 Task: Add an event with the title Second Lunch Break: Fitness Class, date '2023/12/14', time 9:15 AM to 11:15 AMand add a description: Welcome to the Presentation Practice session, where you can hone your public speaking skills and receive constructive feedback to enhance your presentation abilities. This interactive session is designed to provide a supportive environment for participants to practice and refine their presentation techniques, whether it's for professional or academic purposes., put the event into Red category . Add location for the event as: The Ritz-Carlton, New York City, USA, logged in from the account softage.7@softage.netand send the event invitation to softage.10@softage.net and softage.5@softage.net. Set a reminder for the event 71 week before
Action: Mouse moved to (92, 106)
Screenshot: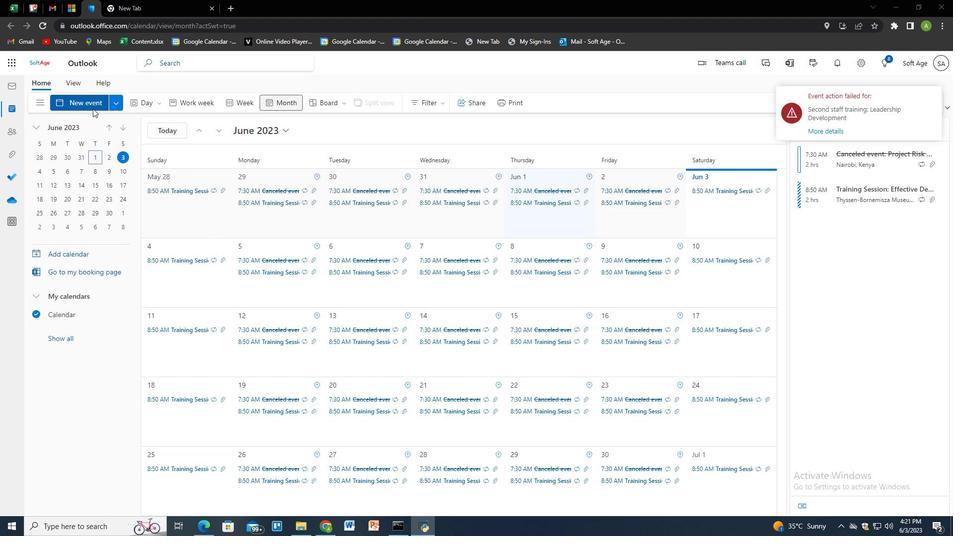 
Action: Mouse pressed left at (92, 106)
Screenshot: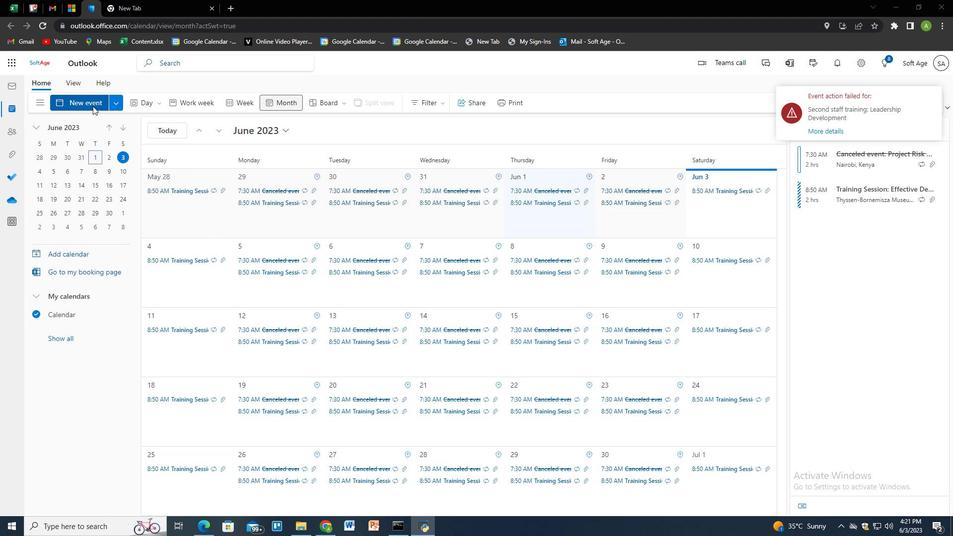 
Action: Mouse moved to (335, 162)
Screenshot: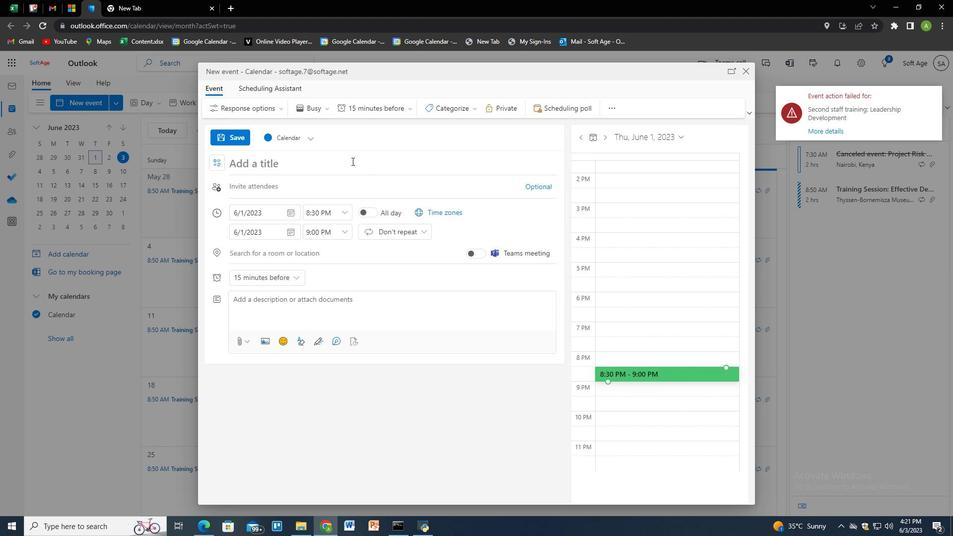 
Action: Mouse pressed left at (335, 162)
Screenshot: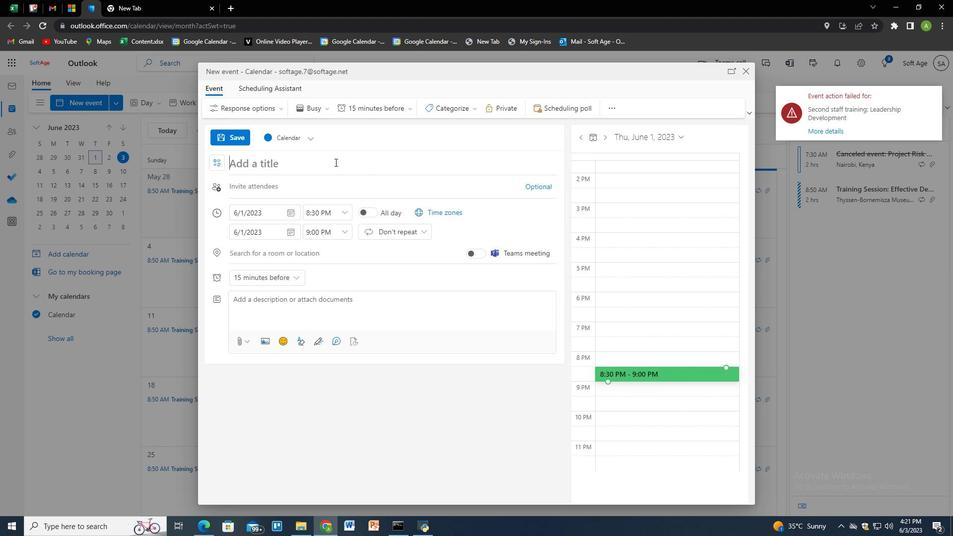 
Action: Key pressed <Key.shift>Sex<Key.backspace>cond<Key.space><Key.shift>Lunch<Key.space><Key.shift>Break<Key.shift>:<Key.space><Key.shift>Fitness<Key.space><Key.shift>Class<Key.tab><Key.tab><Key.tab>
Screenshot: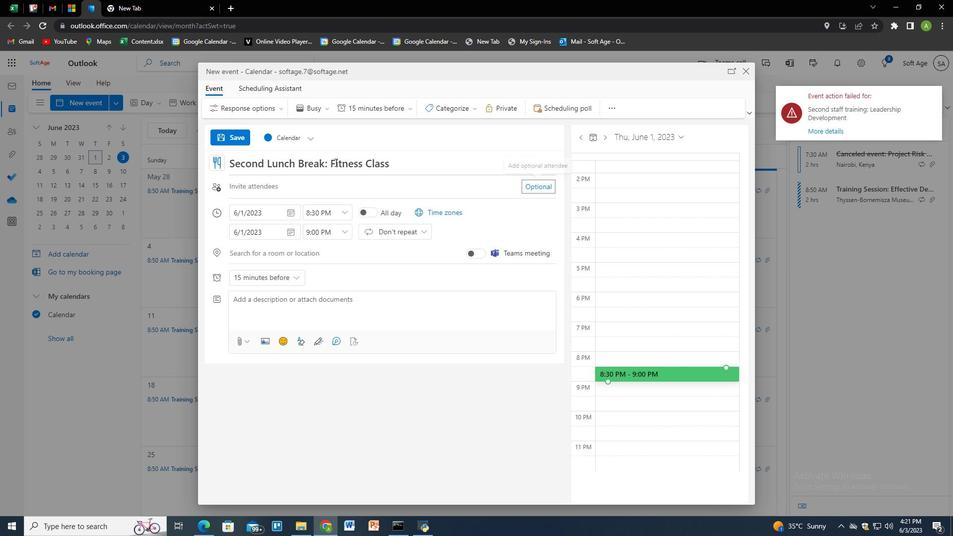 
Action: Mouse moved to (290, 215)
Screenshot: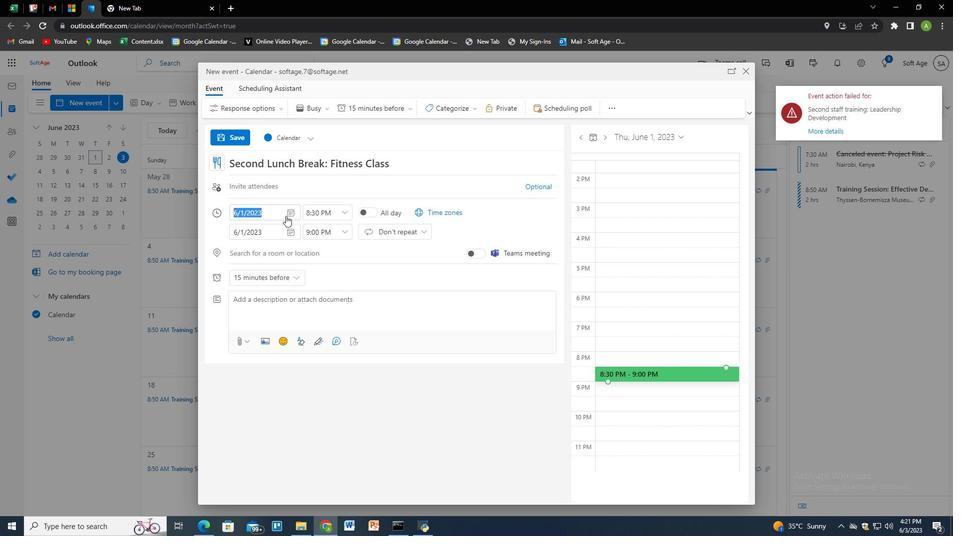 
Action: Mouse pressed left at (290, 215)
Screenshot: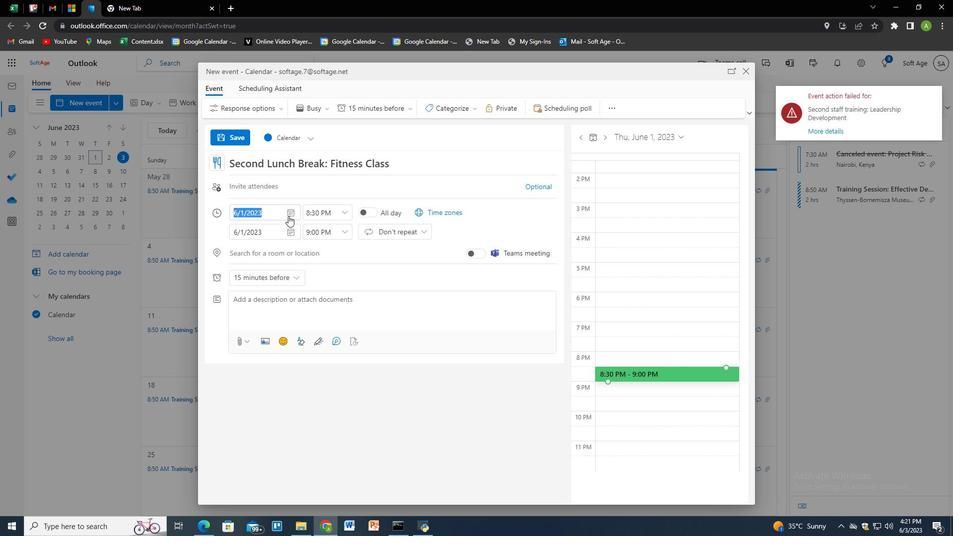 
Action: Mouse moved to (324, 234)
Screenshot: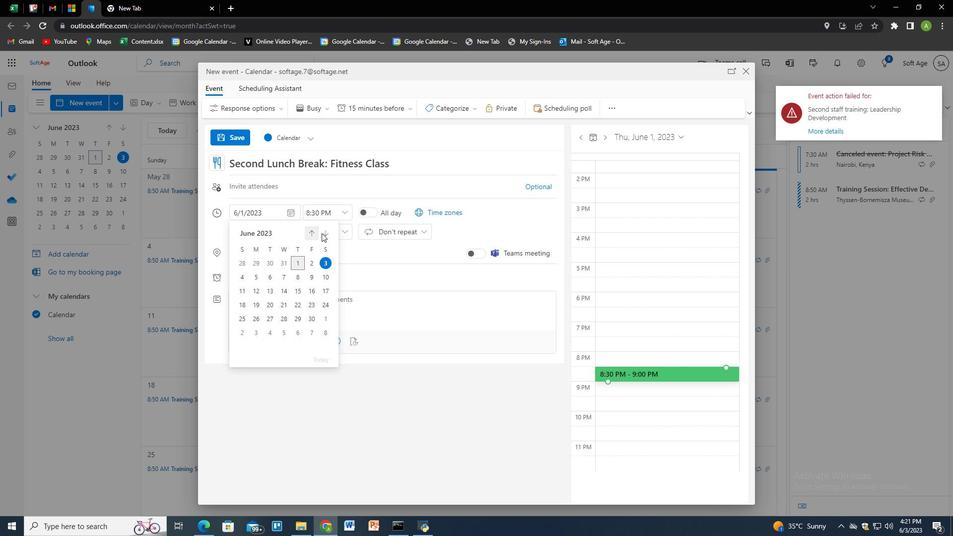 
Action: Mouse pressed left at (324, 234)
Screenshot: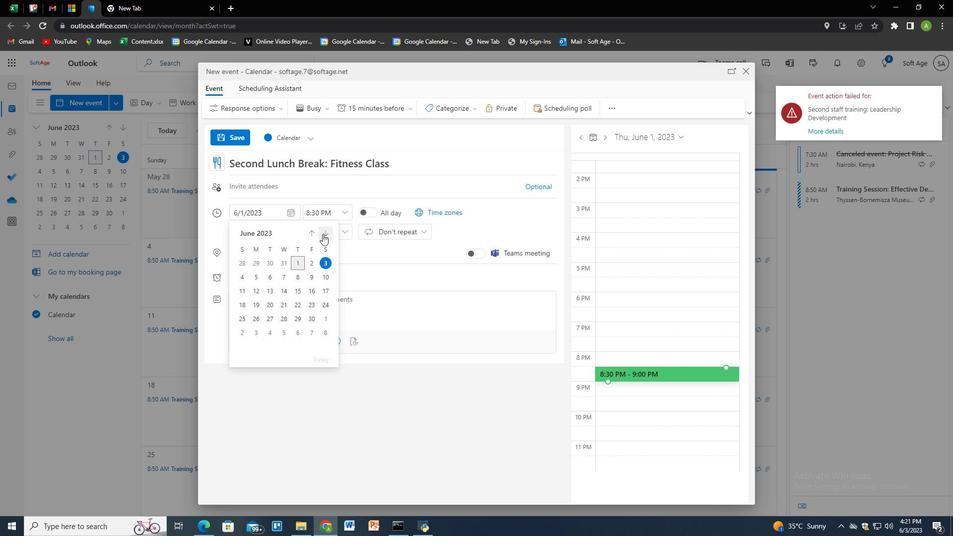 
Action: Mouse pressed left at (324, 234)
Screenshot: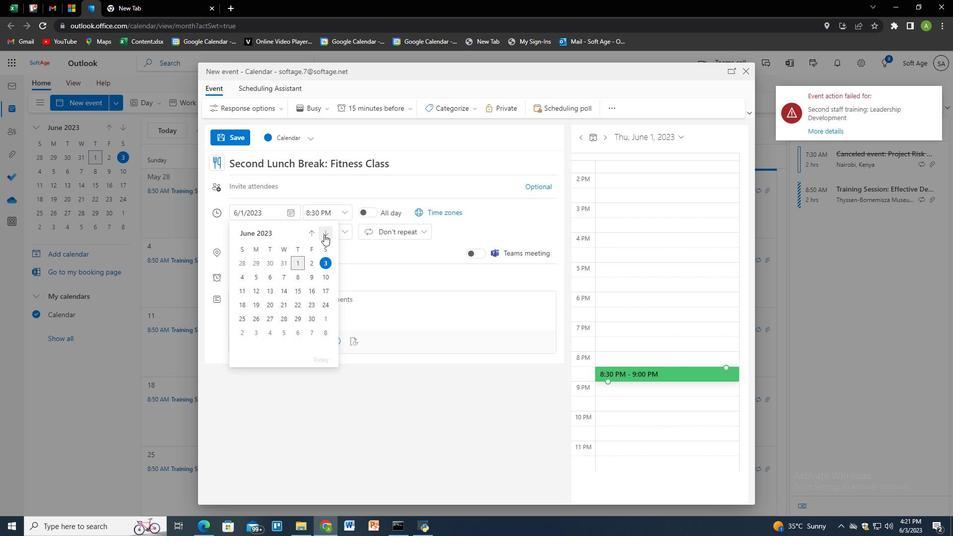 
Action: Mouse pressed left at (324, 234)
Screenshot: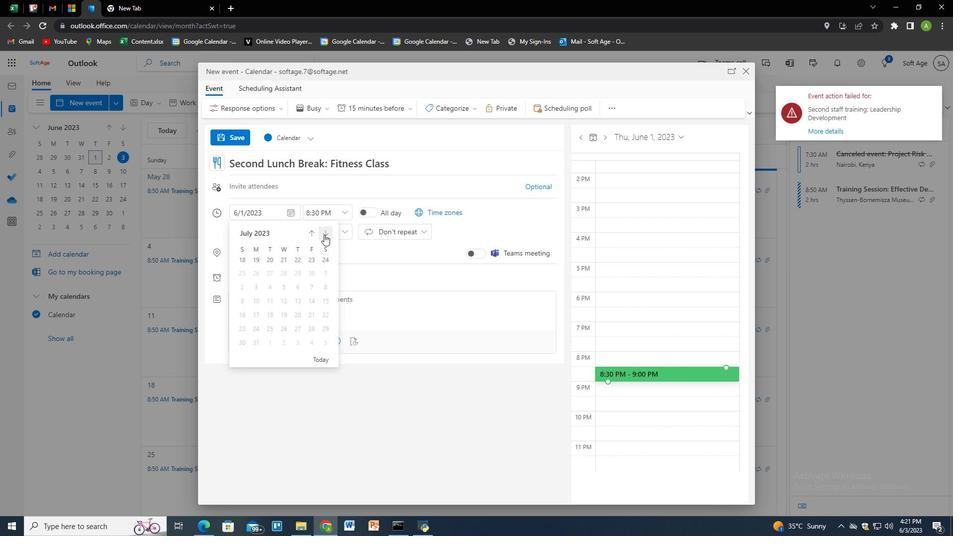 
Action: Mouse pressed left at (324, 234)
Screenshot: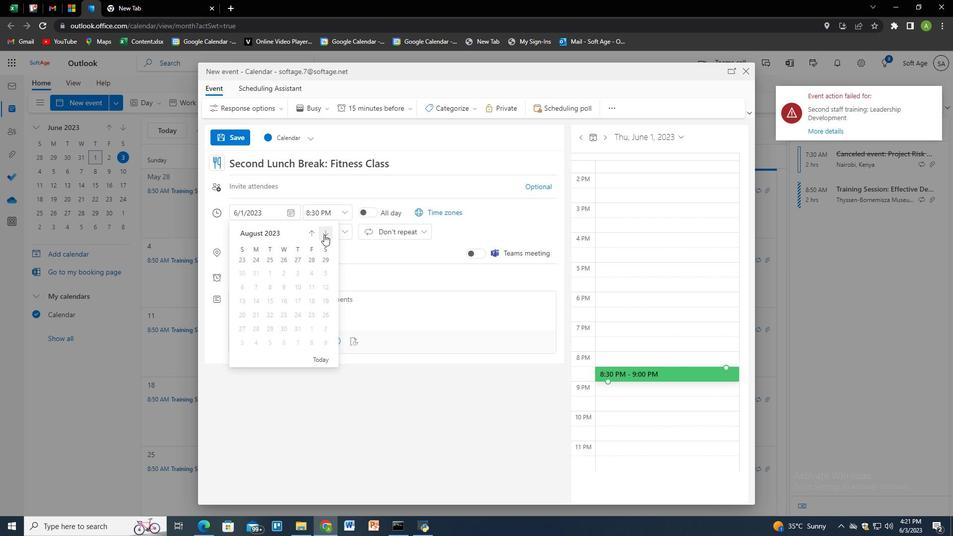 
Action: Mouse pressed left at (324, 234)
Screenshot: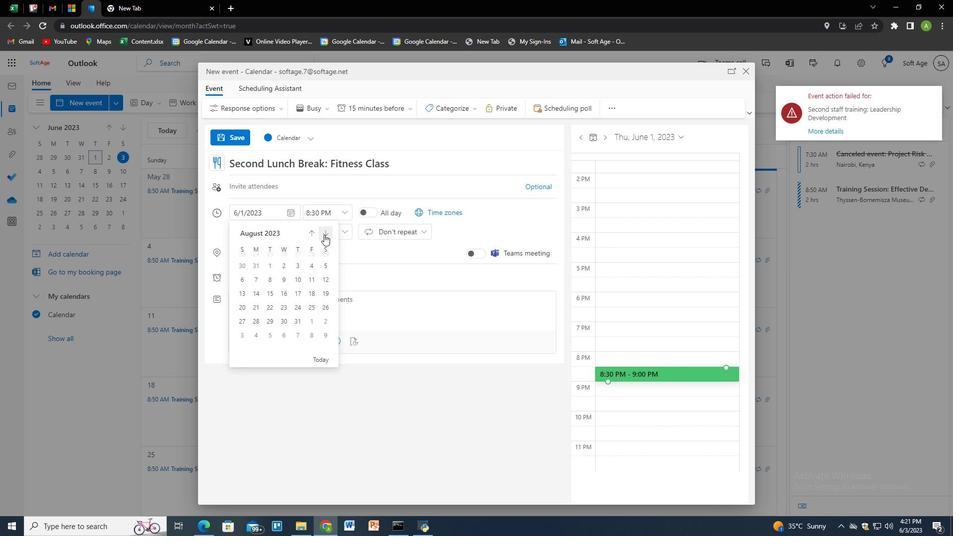 
Action: Mouse pressed left at (324, 234)
Screenshot: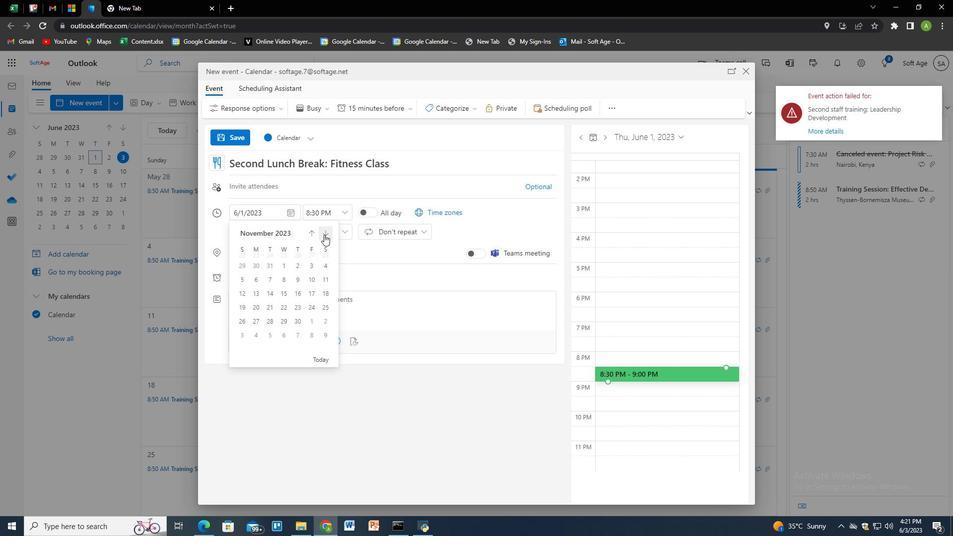 
Action: Mouse moved to (296, 289)
Screenshot: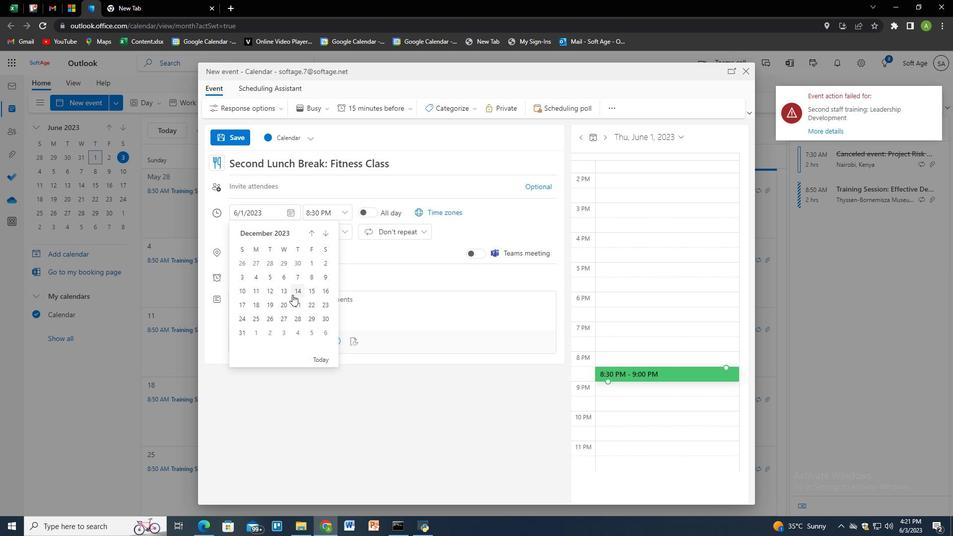 
Action: Mouse pressed left at (296, 289)
Screenshot: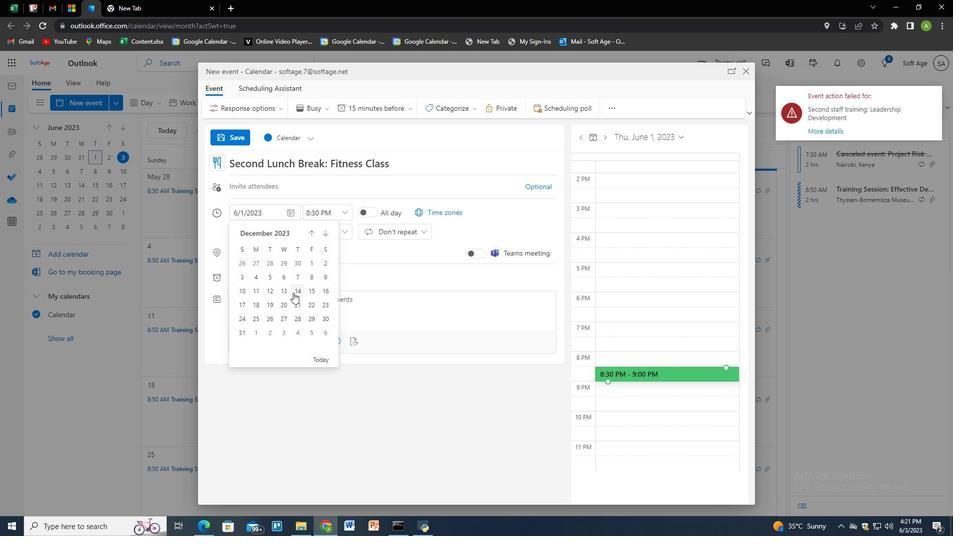 
Action: Mouse moved to (318, 216)
Screenshot: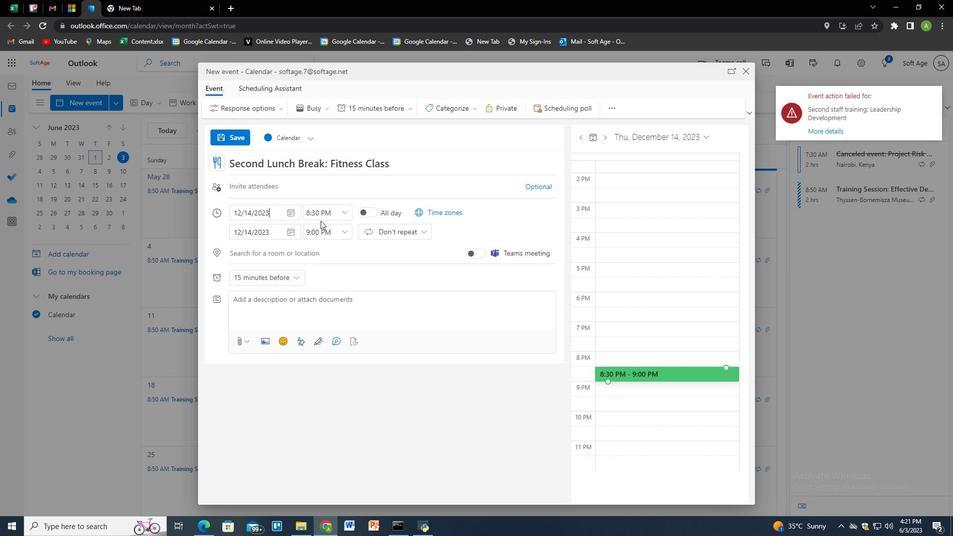 
Action: Mouse pressed left at (318, 216)
Screenshot: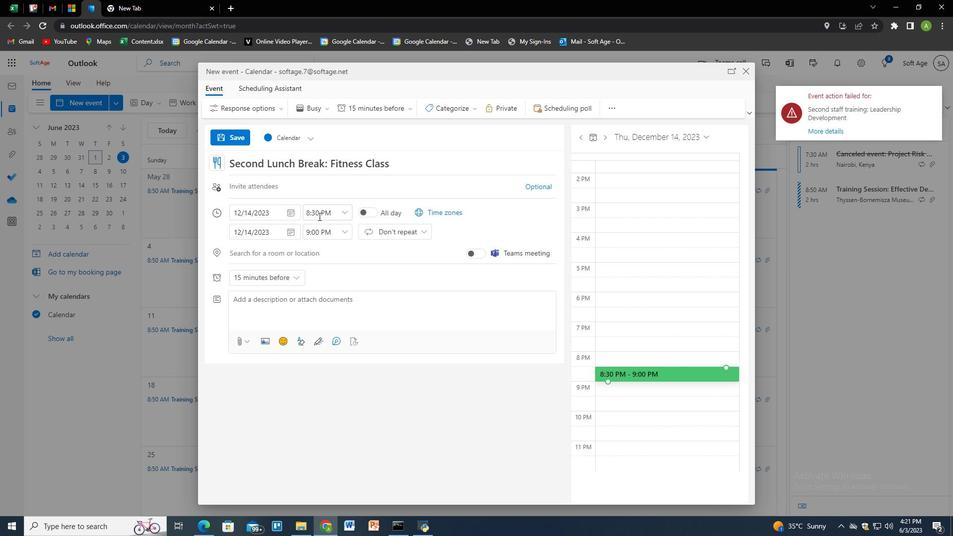 
Action: Mouse moved to (343, 206)
Screenshot: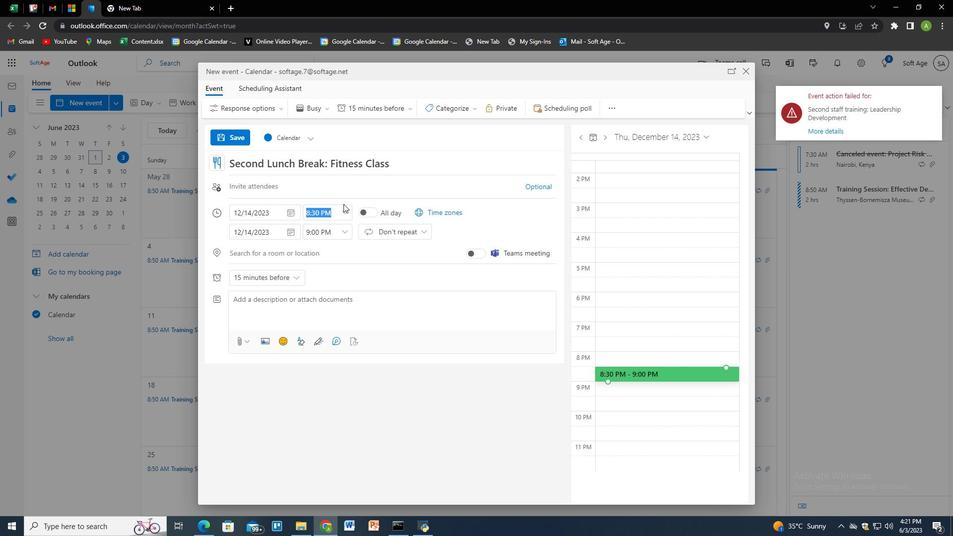 
Action: Mouse pressed left at (343, 206)
Screenshot: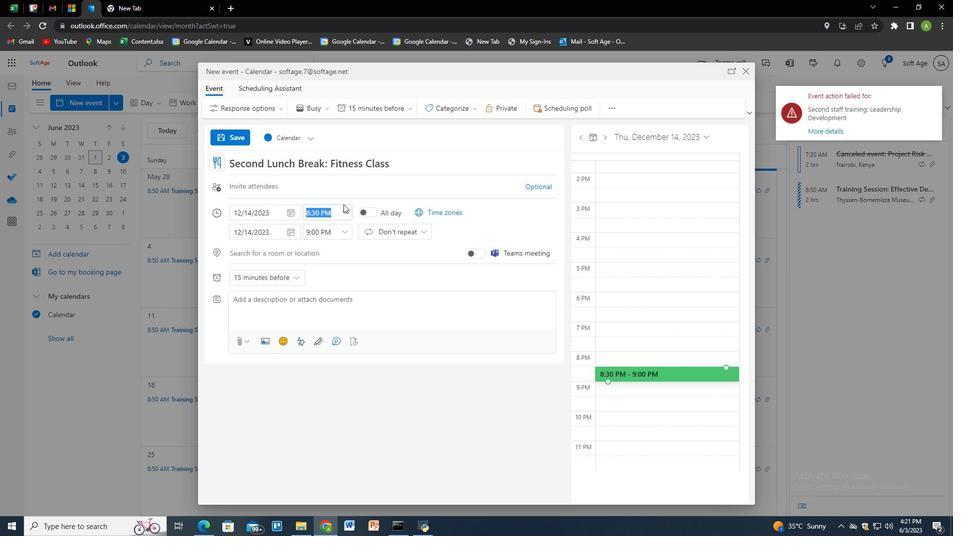 
Action: Mouse moved to (335, 244)
Screenshot: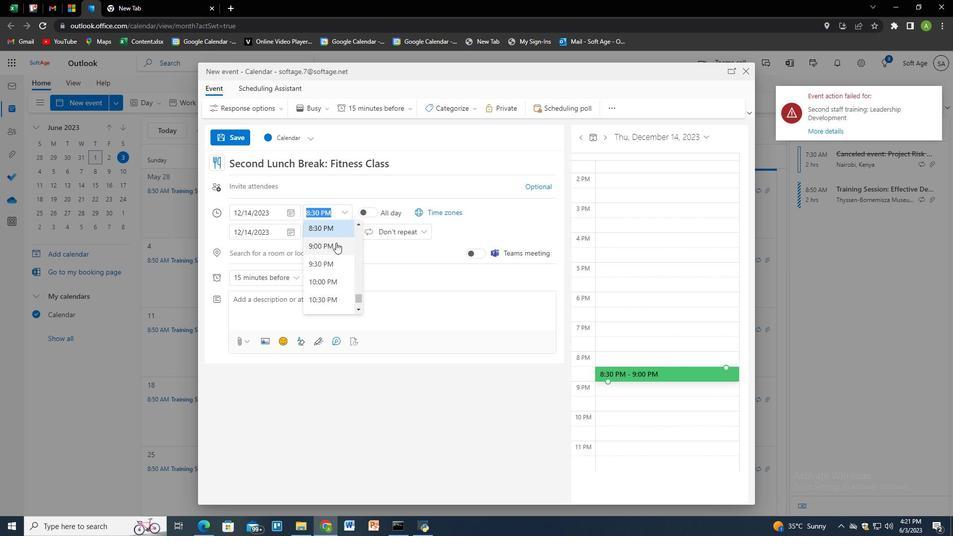 
Action: Mouse scrolled (335, 243) with delta (0, 0)
Screenshot: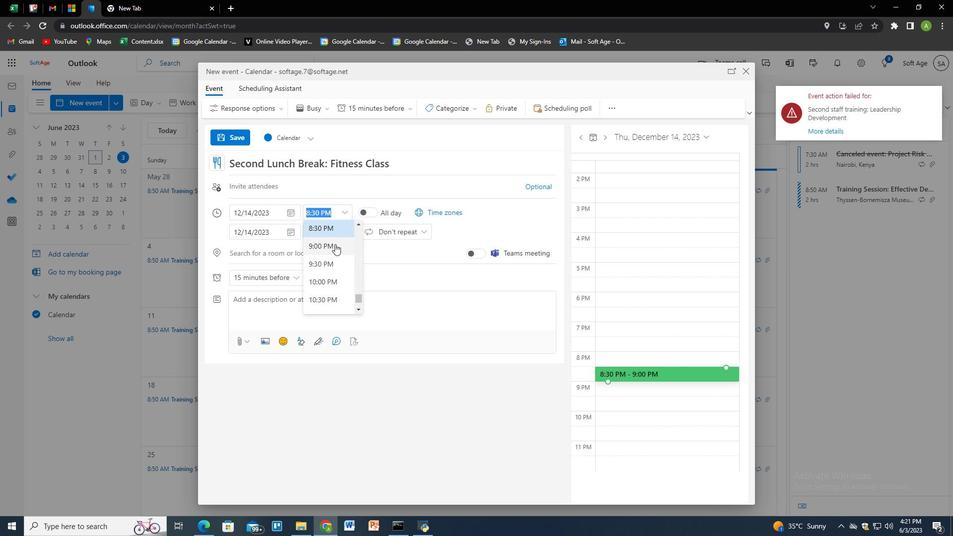 
Action: Mouse moved to (334, 246)
Screenshot: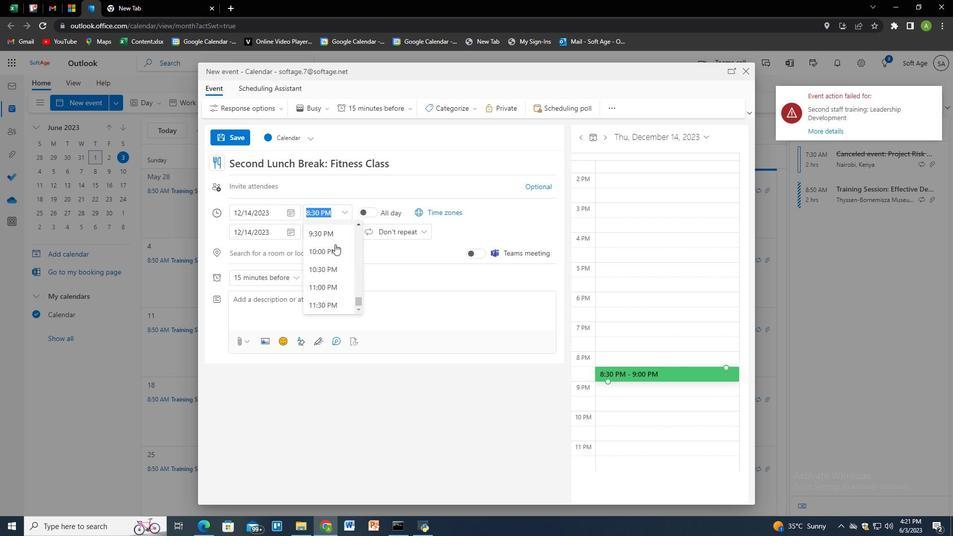 
Action: Mouse scrolled (334, 247) with delta (0, 0)
Screenshot: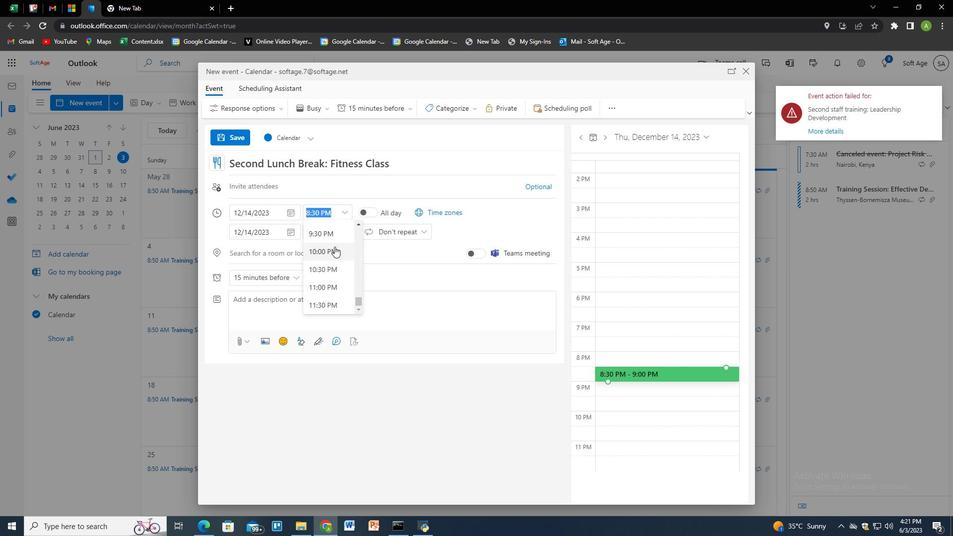 
Action: Mouse moved to (332, 212)
Screenshot: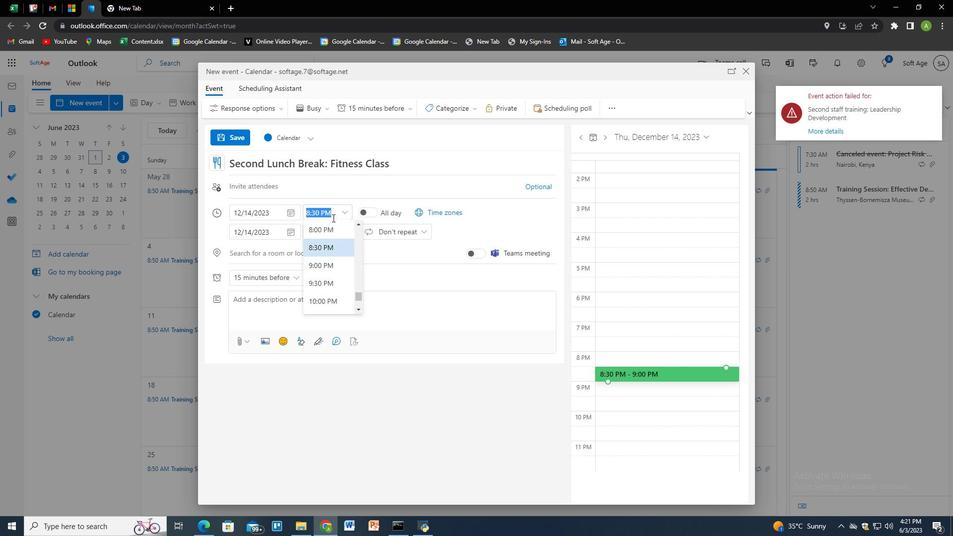 
Action: Mouse pressed left at (332, 212)
Screenshot: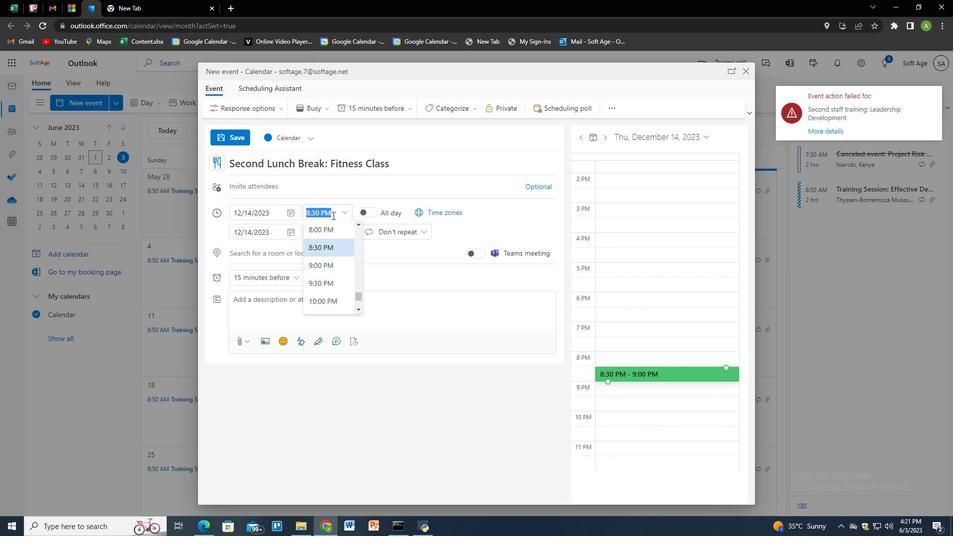 
Action: Key pressed <Key.backspace>=<Key.backspace><Key.backspace><Key.backspace><Key.backspace><Key.backspace><Key.backspace><Key.backspace><Key.backspace>9<Key.shift>:15<Key.space><Key.shift>AM<Key.enter>
Screenshot: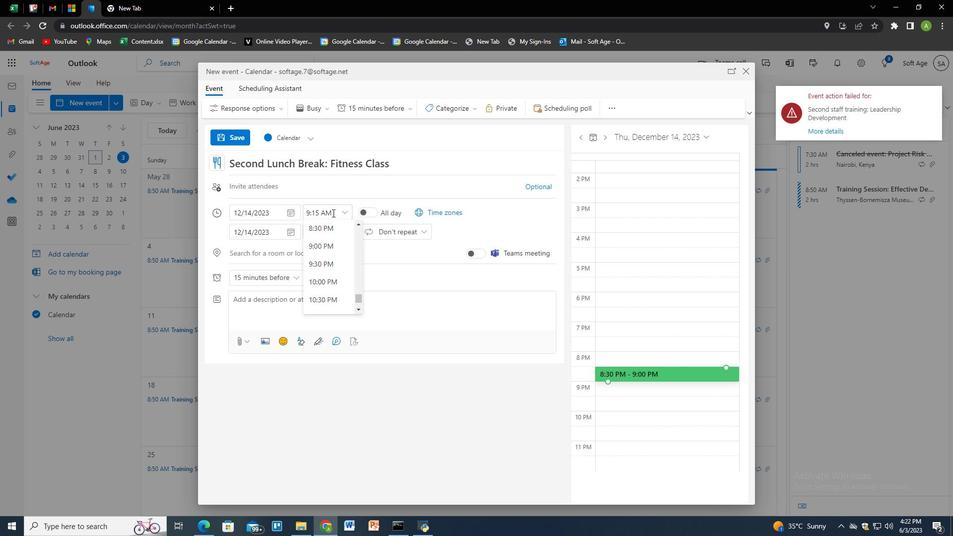 
Action: Mouse moved to (477, 224)
Screenshot: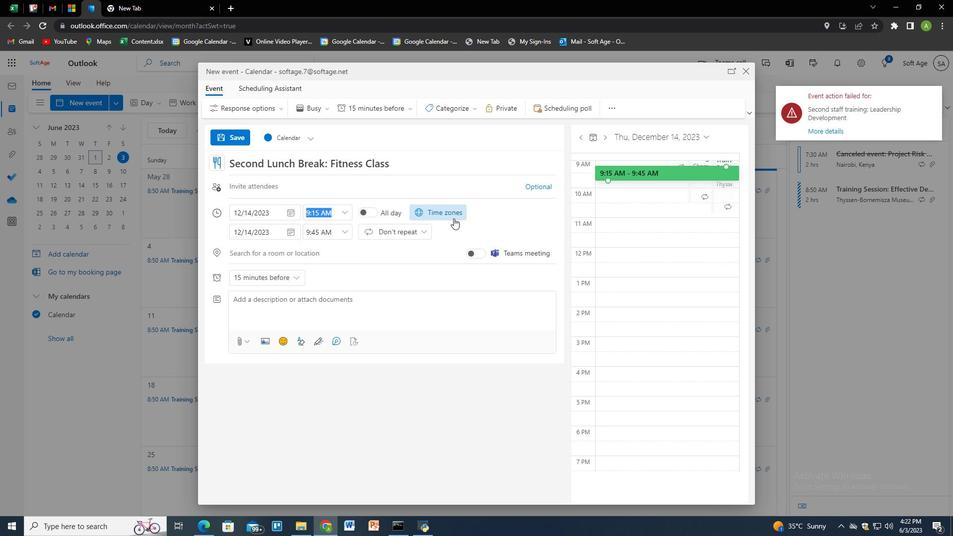
Action: Mouse pressed left at (477, 224)
Screenshot: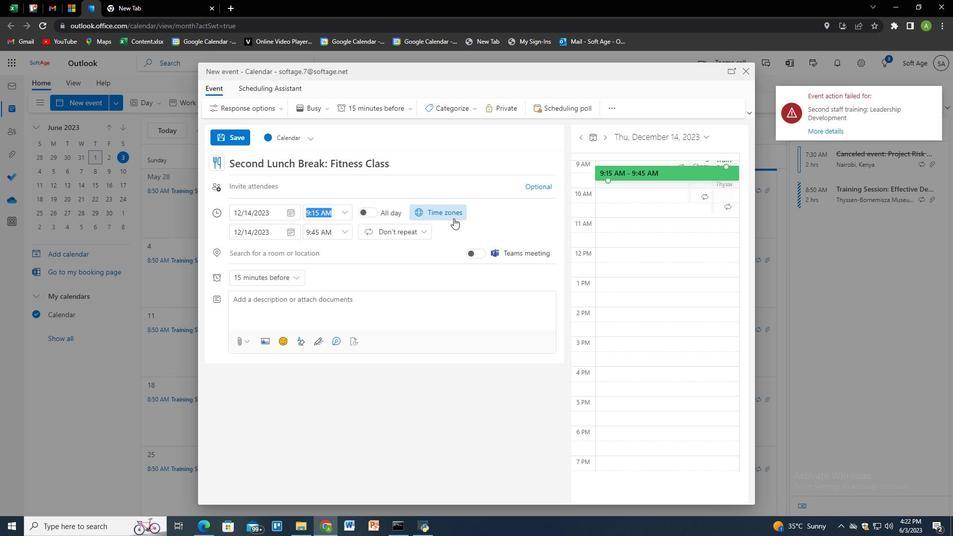 
Action: Mouse moved to (314, 231)
Screenshot: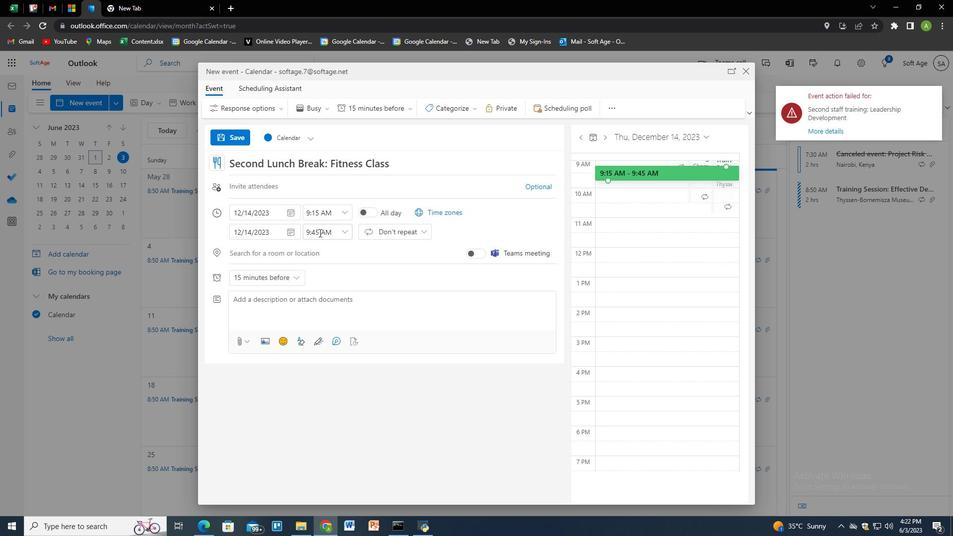
Action: Mouse pressed left at (314, 231)
Screenshot: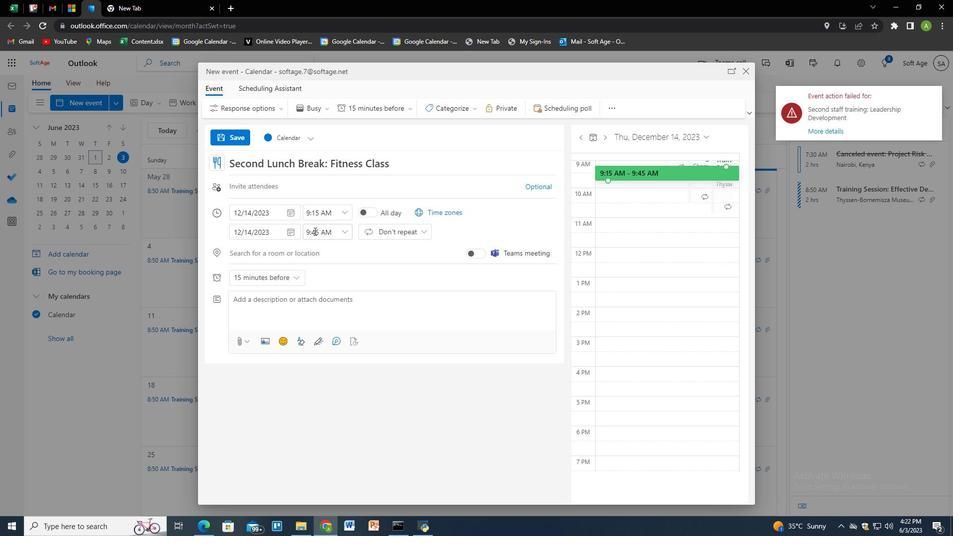 
Action: Mouse pressed left at (314, 231)
Screenshot: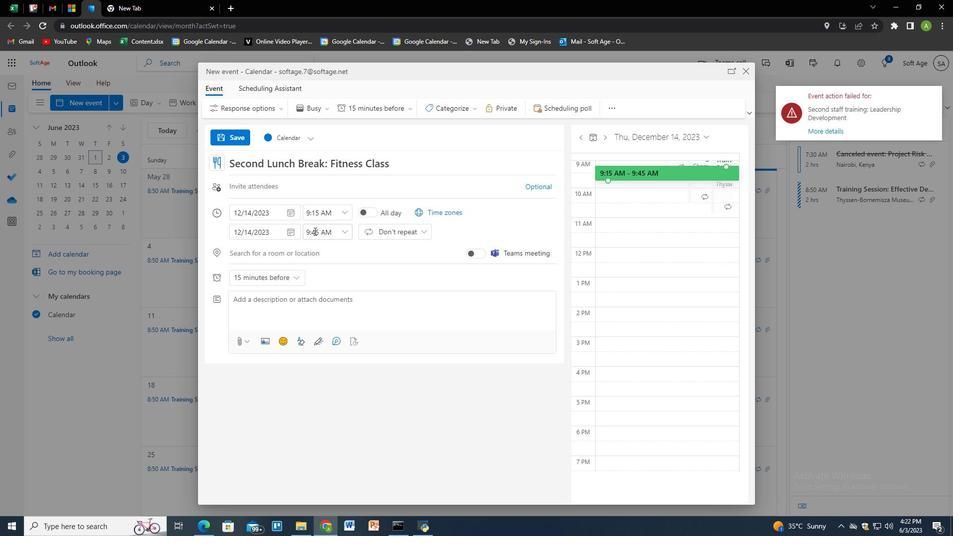 
Action: Key pressed 11<Key.shift><Key.shift><Key.shift><Key.shift>:15<Key.space><Key.shift>AMA<Key.backspace>M<Key.enter><Key.tab><Key.tab><Key.tab><Key.tab><Key.tab><Key.tab><Key.tab><Key.shift>This<Key.space>interactive<Key.space>session<Key.space>is<Key.space>designed<Key.space>to<Key.space>por<Key.backspace><Key.backspace>rovide<Key.space>a<Key.space>supportive<Key.space>environment<Key.space>for<Key.space>participans<Key.backspace>ts<Key.space>to<Key.space>practice<Key.space>and<Key.space>refine<Key.space>ther<Key.backspace>ir<Key.space>presentation<Key.space>techniques,<Key.space>whether<Key.space>it's<Key.space>for<Key.space>professional<Key.space>or<Key.space>academic<Key.space>purposes.
Screenshot: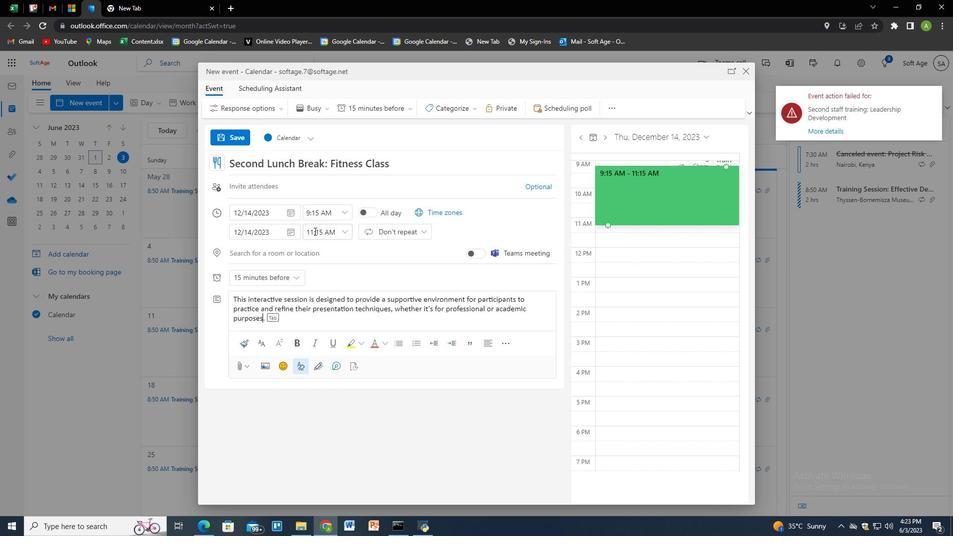 
Action: Mouse moved to (441, 112)
Screenshot: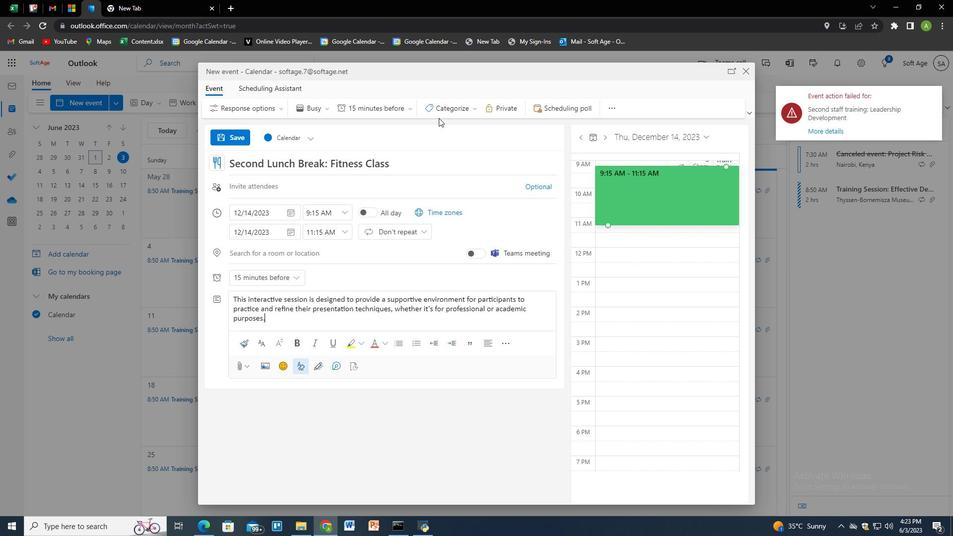 
Action: Mouse pressed left at (441, 112)
Screenshot: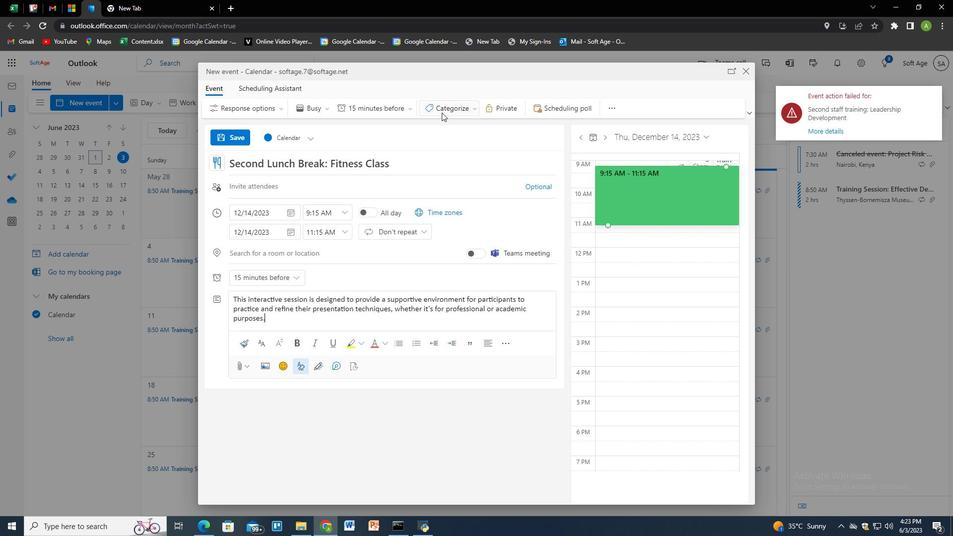 
Action: Mouse moved to (448, 185)
Screenshot: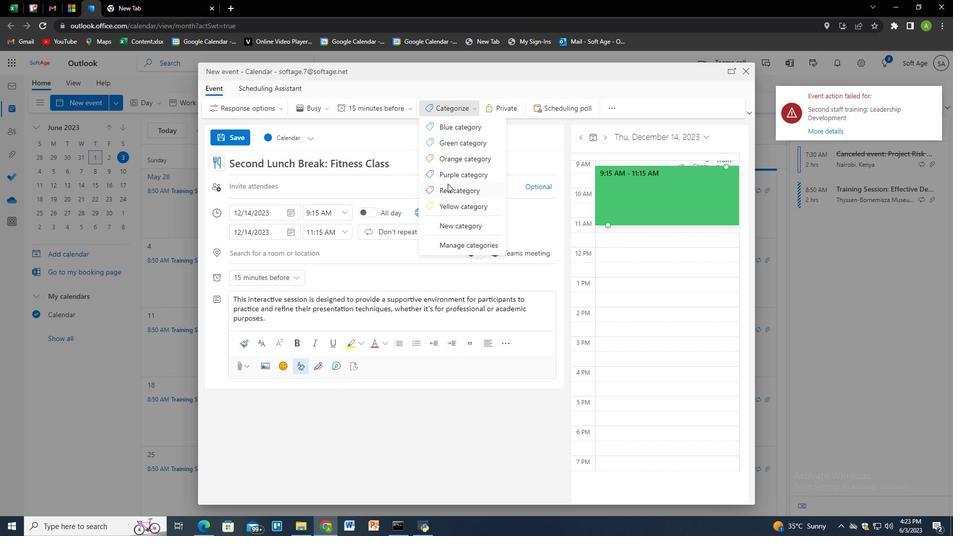 
Action: Mouse pressed left at (448, 185)
Screenshot: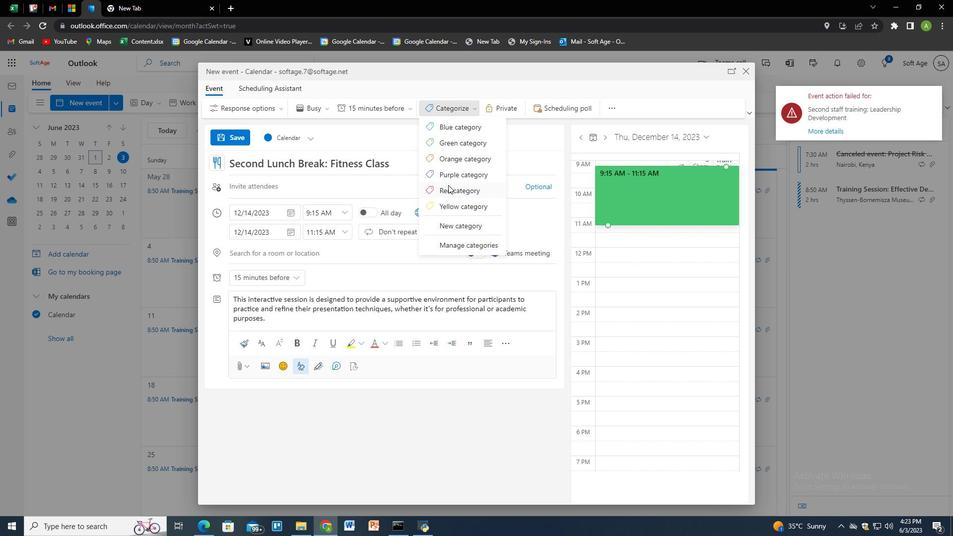 
Action: Mouse moved to (264, 250)
Screenshot: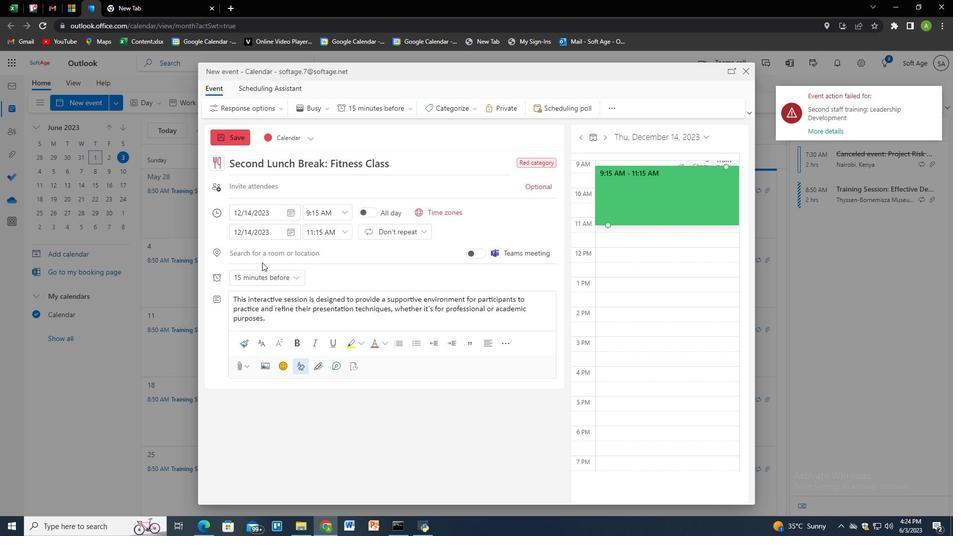 
Action: Mouse pressed left at (264, 250)
Screenshot: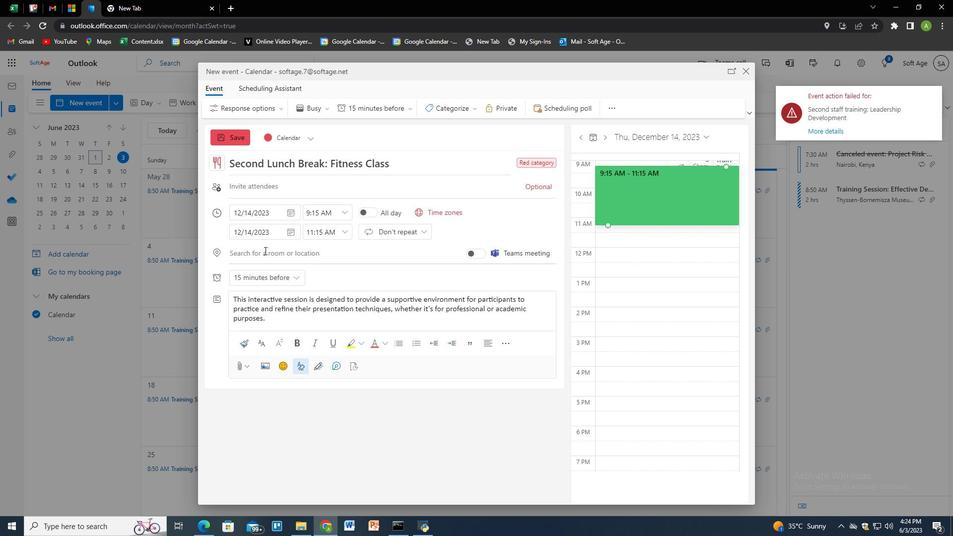 
Action: Key pressed <Key.shift>R<Key.backspace><Key.shift>The<Key.space><Key.shift>Ritx<Key.backspace>z-<Key.shift>Carlton,<Key.space><Key.shift>Neew<Key.backspace><Key.backspace>w<Key.space><Key.shift>Your<Key.backspace><Key.backspace>rk<Key.space>city,<Key.space><Key.shift>US<Key.backspace>SA,<Key.down><Key.enter>
Screenshot: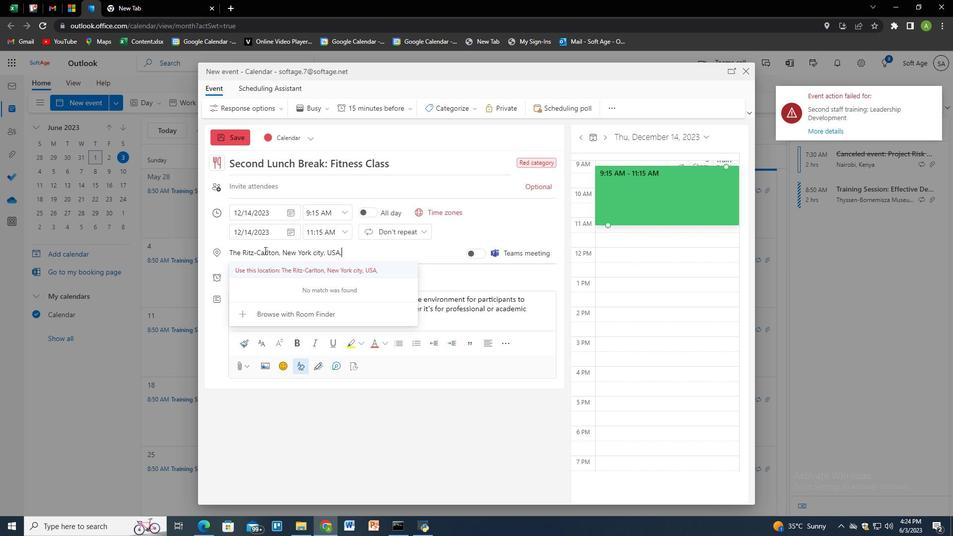 
Action: Mouse moved to (411, 255)
Screenshot: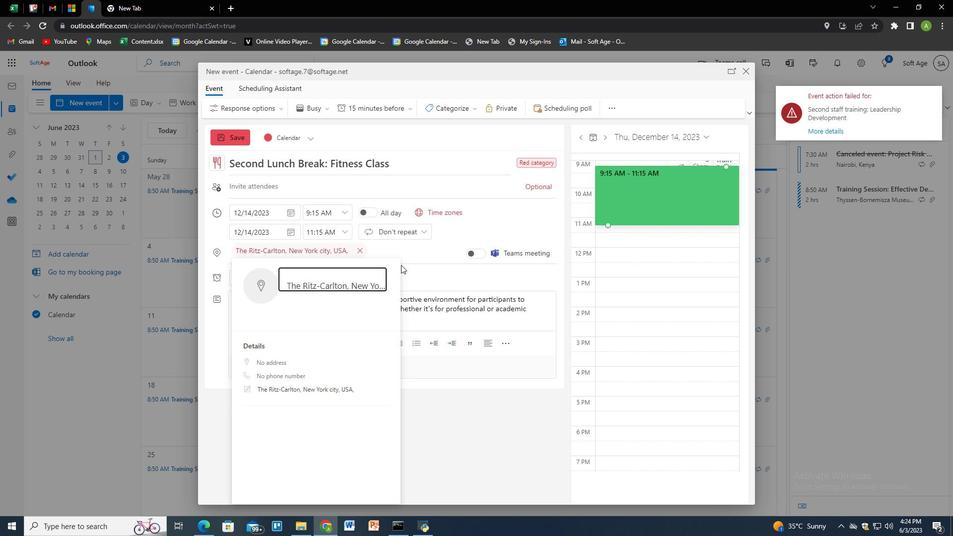 
Action: Mouse pressed left at (411, 255)
Screenshot: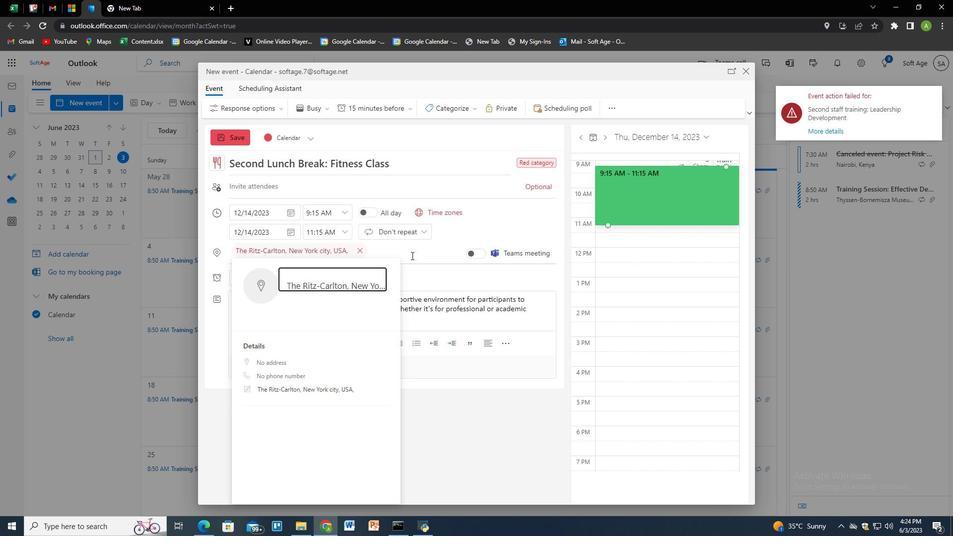 
Action: Mouse moved to (288, 186)
Screenshot: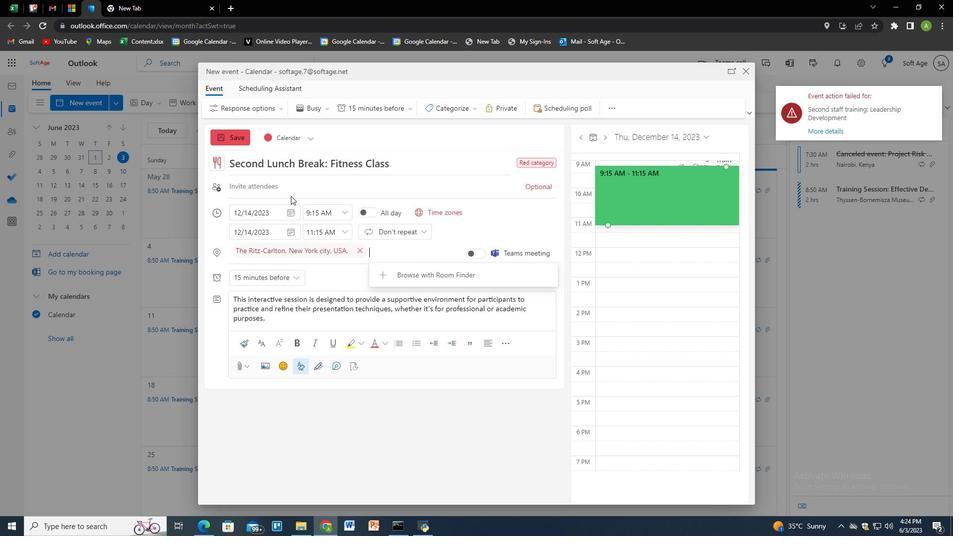 
Action: Mouse pressed left at (288, 186)
Screenshot: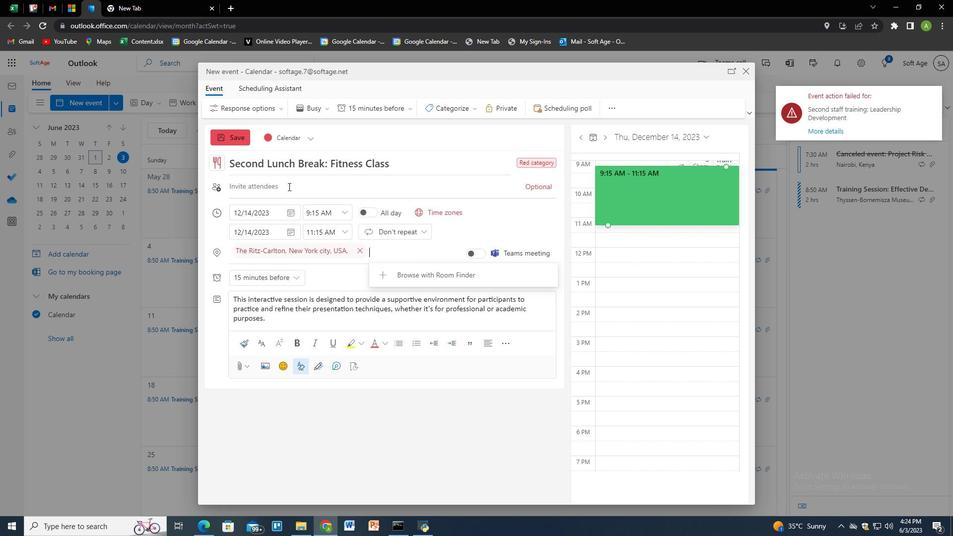 
Action: Key pressed softage.10<Key.shift>@softage.net<Key.enter>softage.5<Key.shift>@softage.net<Key.enter>
Screenshot: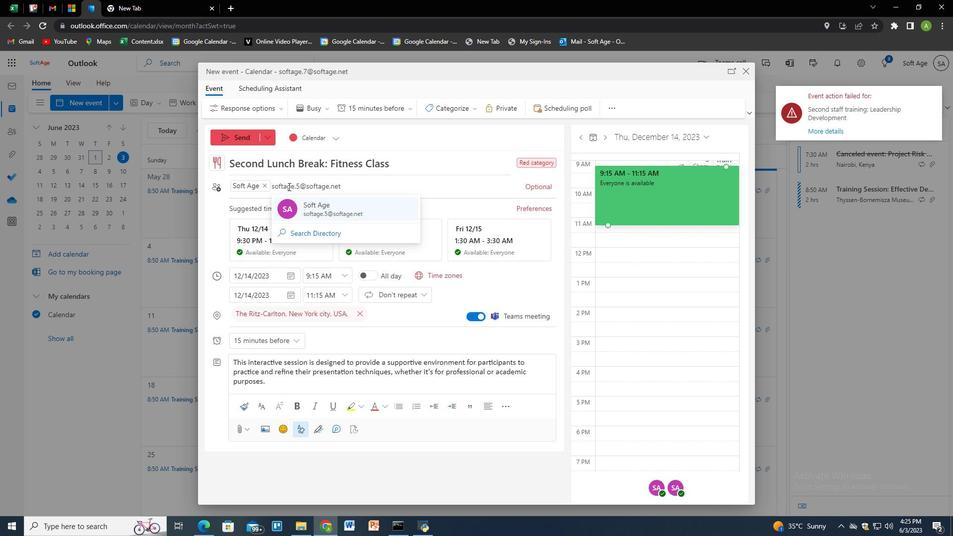 
Action: Mouse moved to (439, 377)
Screenshot: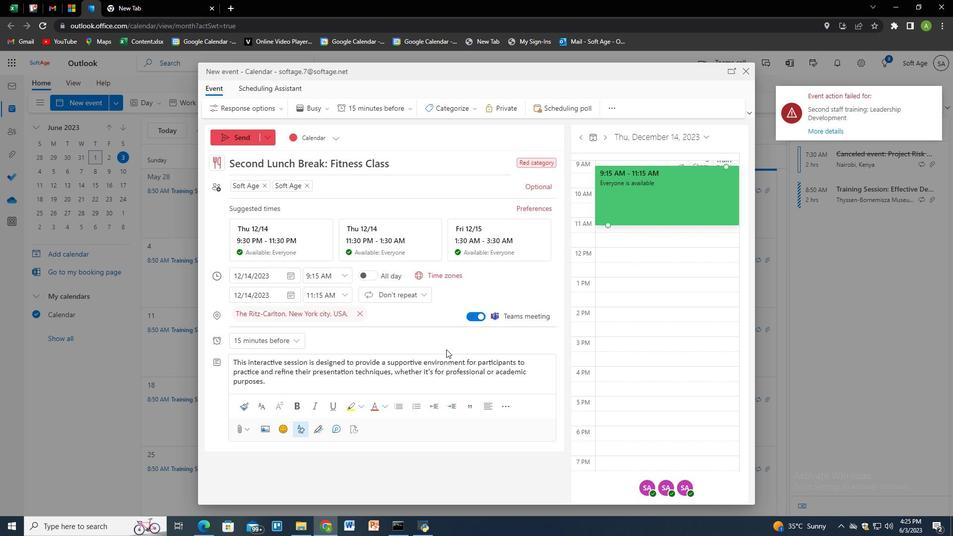 
Action: Mouse scrolled (439, 376) with delta (0, 0)
Screenshot: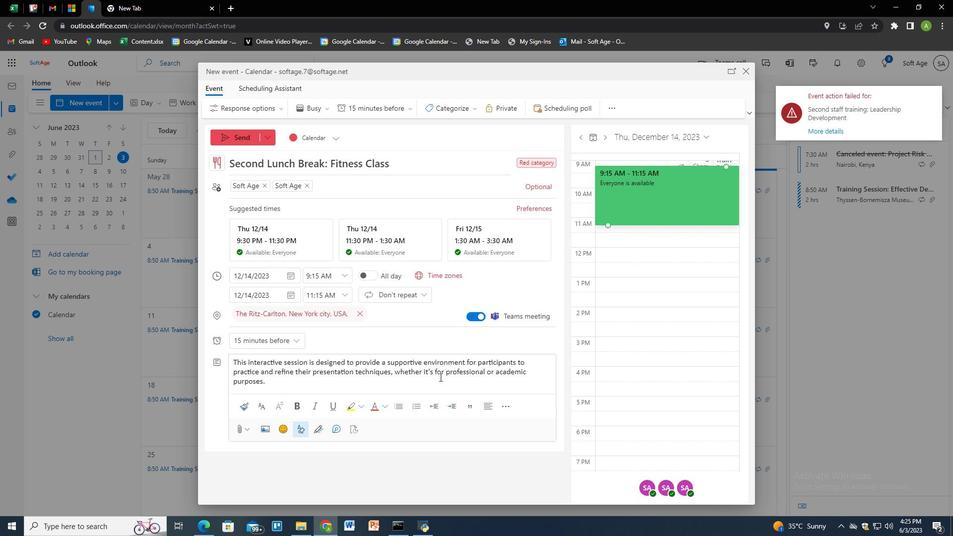 
Action: Mouse moved to (380, 344)
Screenshot: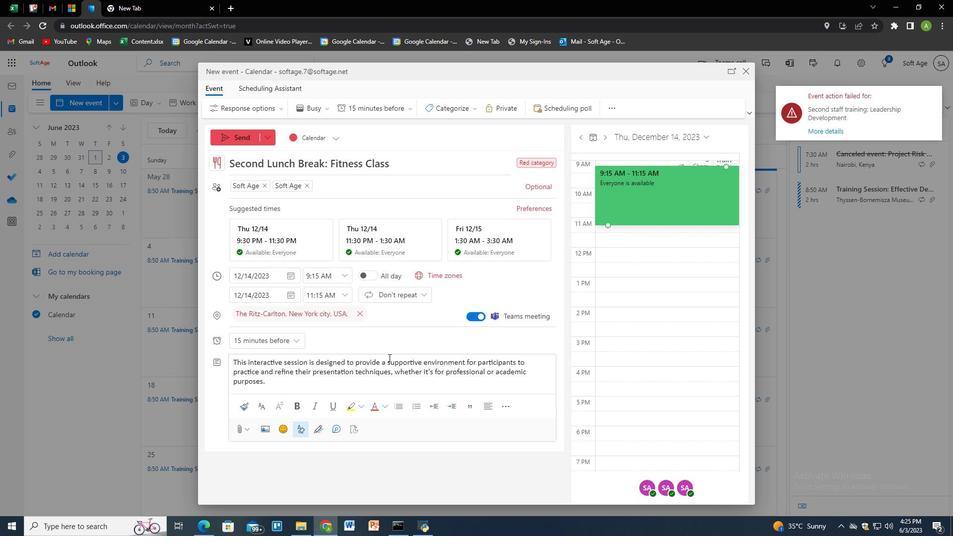 
Action: Mouse pressed left at (380, 344)
Screenshot: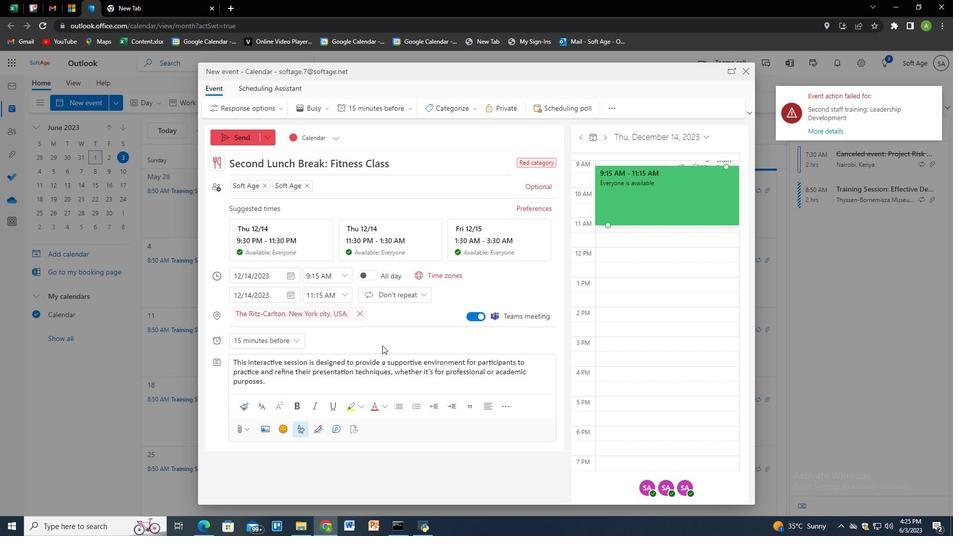 
Action: Mouse moved to (250, 138)
Screenshot: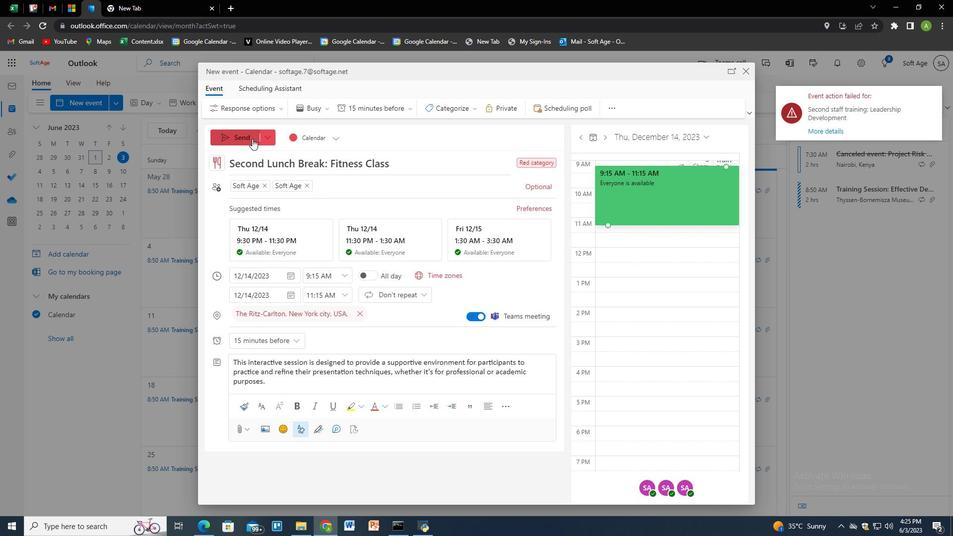 
Action: Mouse pressed left at (250, 138)
Screenshot: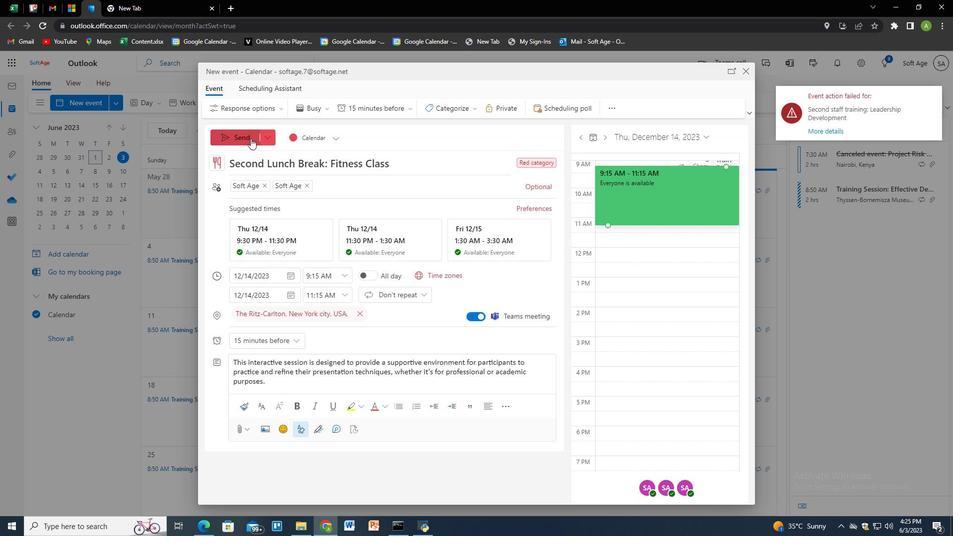 
Action: Mouse moved to (406, 325)
Screenshot: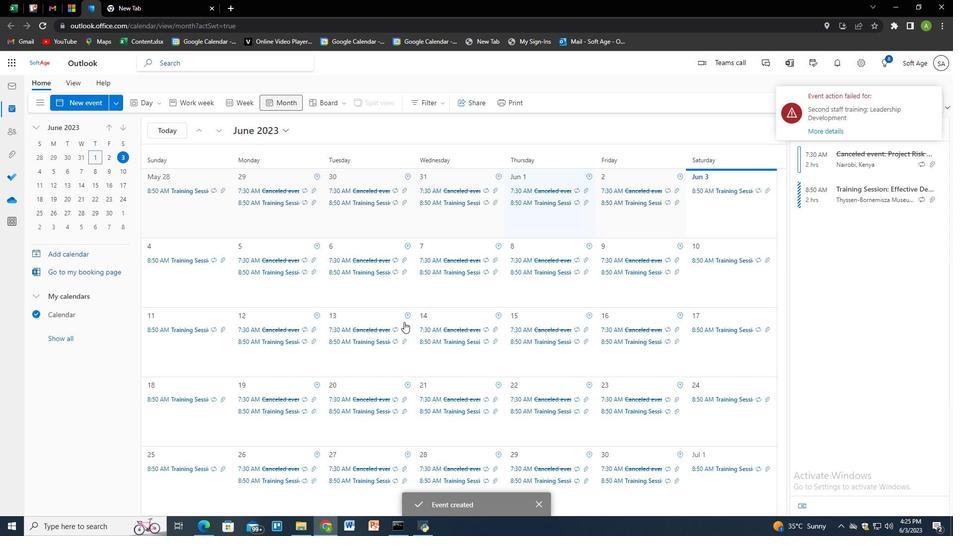 
